 Task: Write the name "softage" in input field while creating a New Invoice.
Action: Mouse moved to (154, 19)
Screenshot: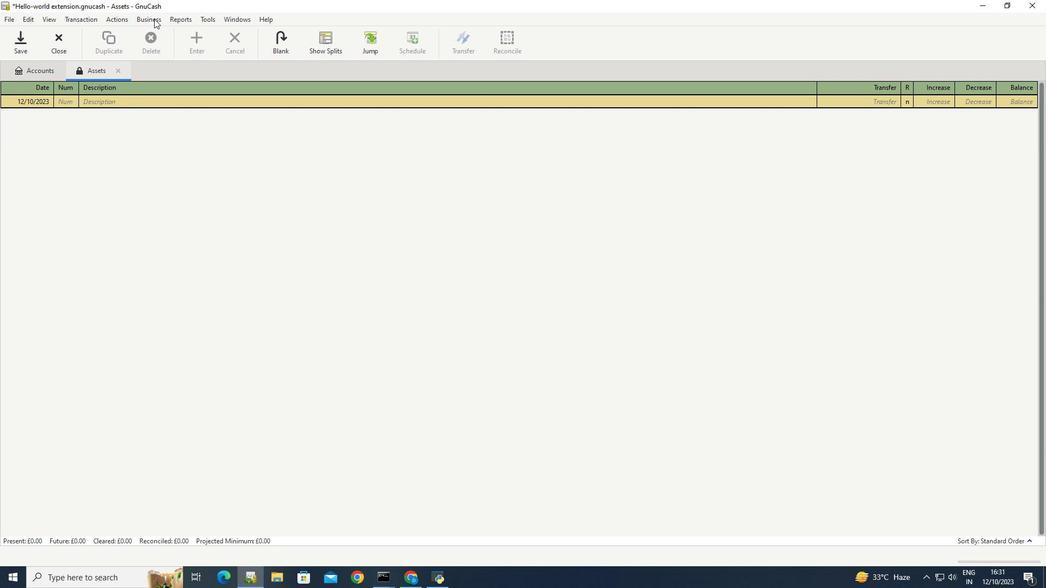 
Action: Mouse pressed left at (154, 19)
Screenshot: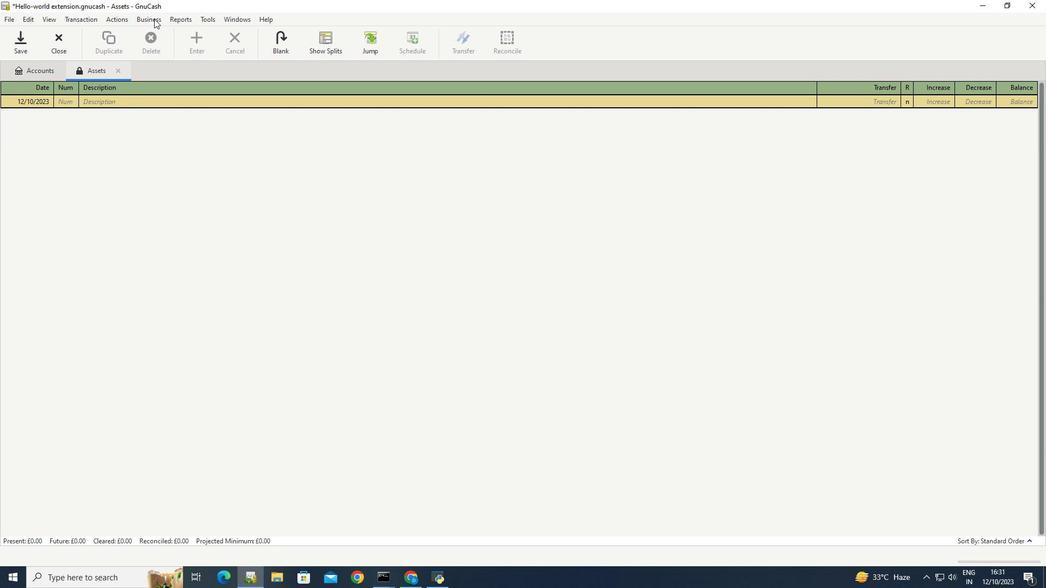 
Action: Mouse moved to (278, 76)
Screenshot: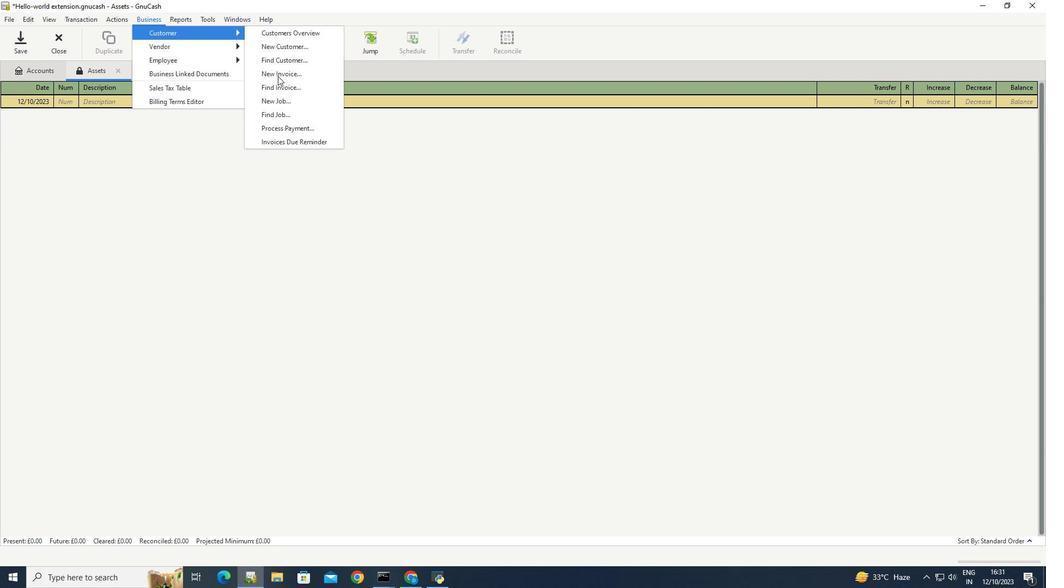 
Action: Mouse pressed left at (278, 76)
Screenshot: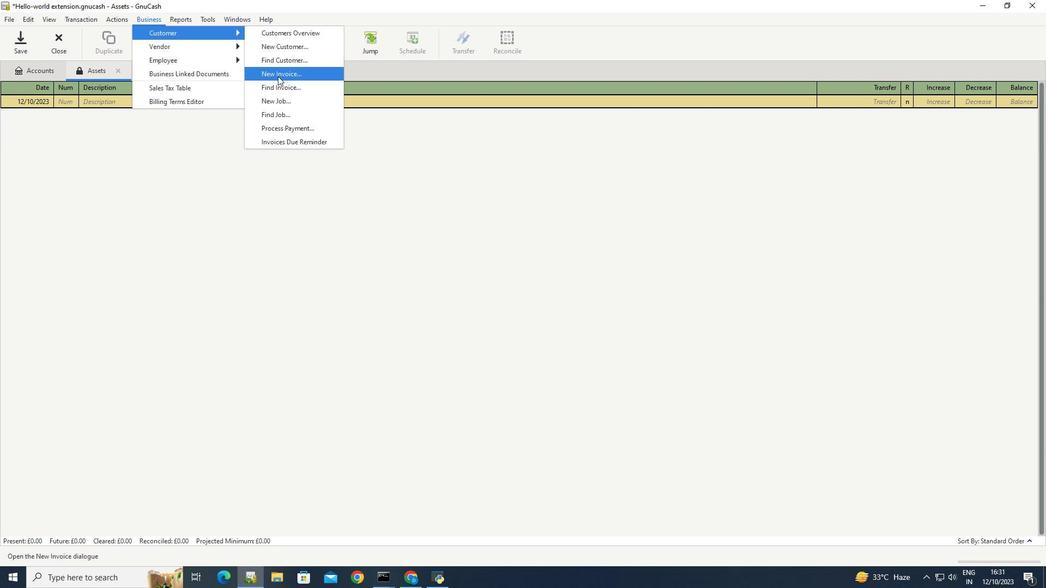 
Action: Mouse moved to (584, 289)
Screenshot: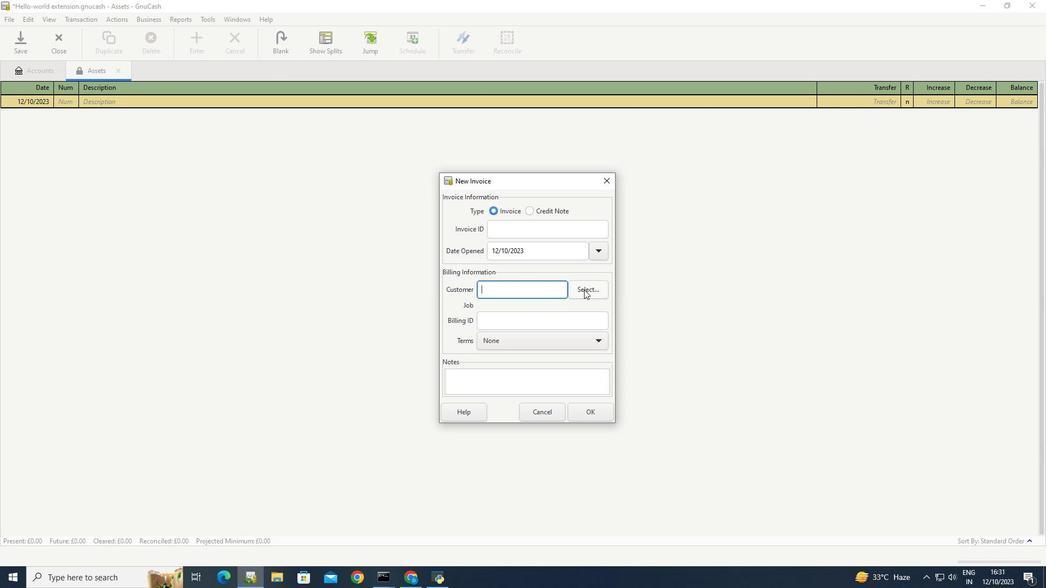 
Action: Mouse pressed left at (584, 289)
Screenshot: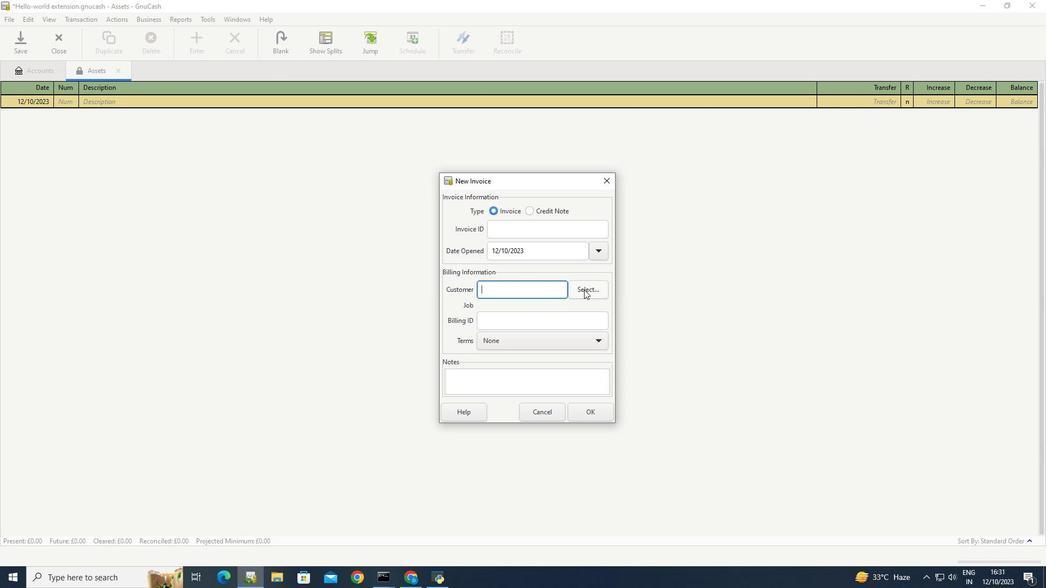
Action: Mouse moved to (549, 255)
Screenshot: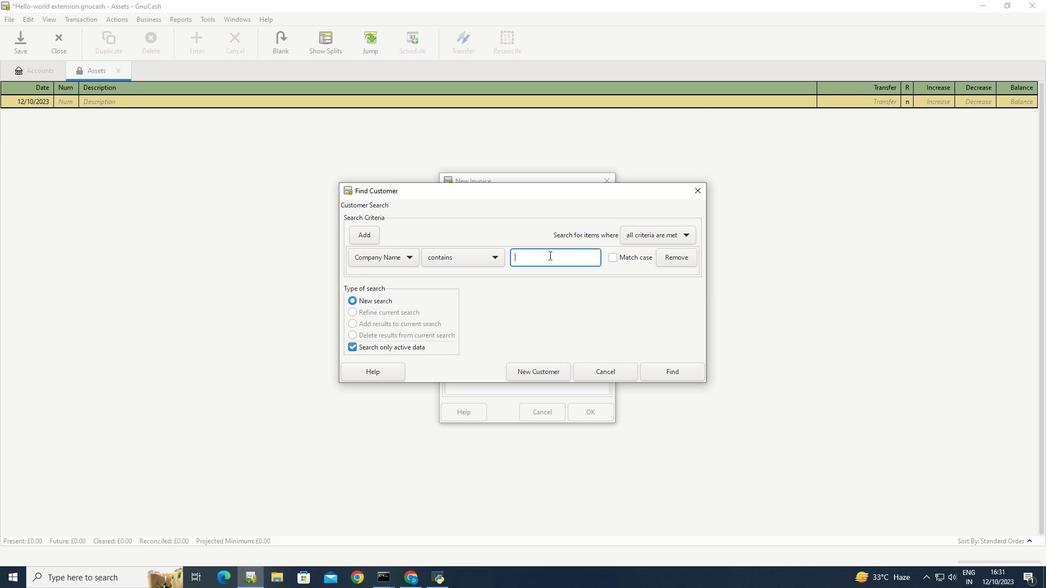 
Action: Mouse pressed left at (549, 255)
Screenshot: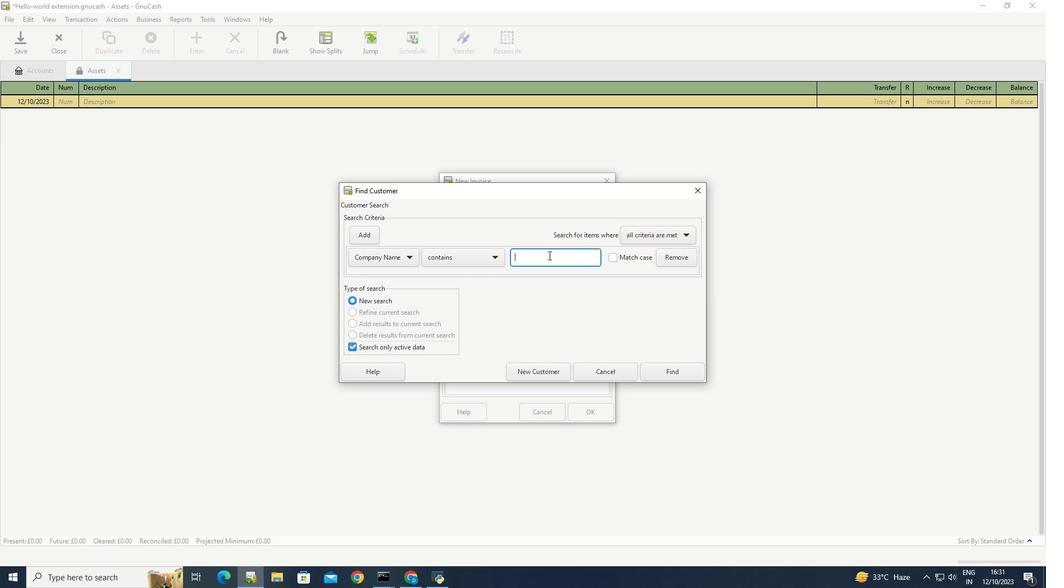 
Action: Mouse moved to (549, 290)
Screenshot: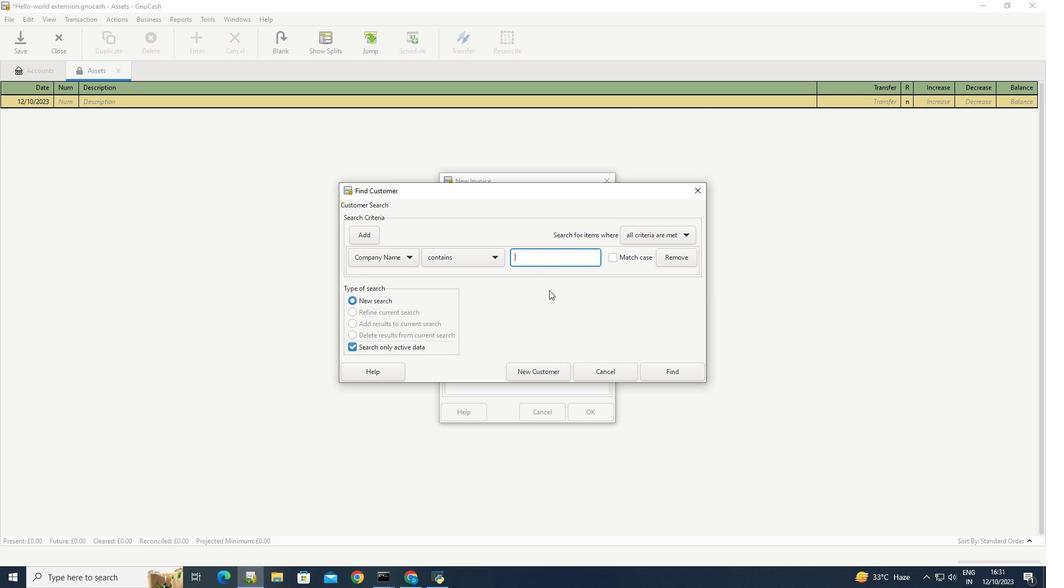 
Action: Mouse pressed left at (549, 290)
Screenshot: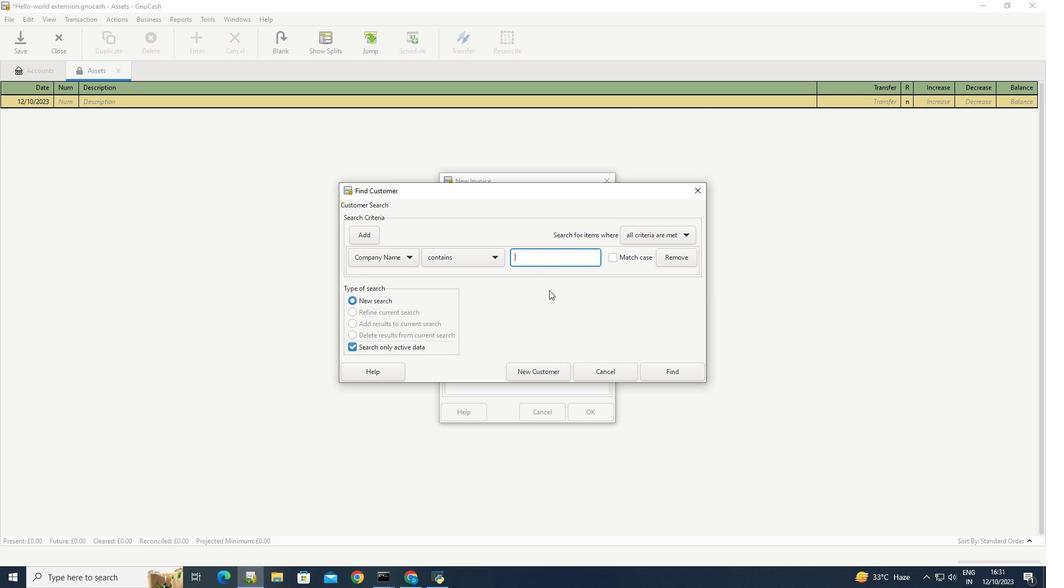 
Action: Mouse moved to (545, 259)
Screenshot: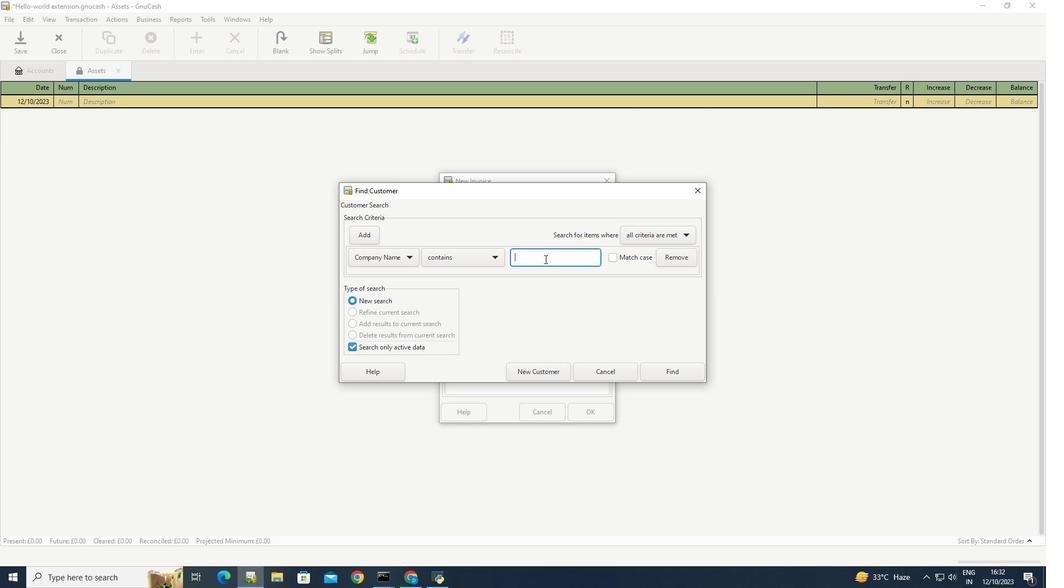 
Action: Mouse pressed left at (545, 259)
Screenshot: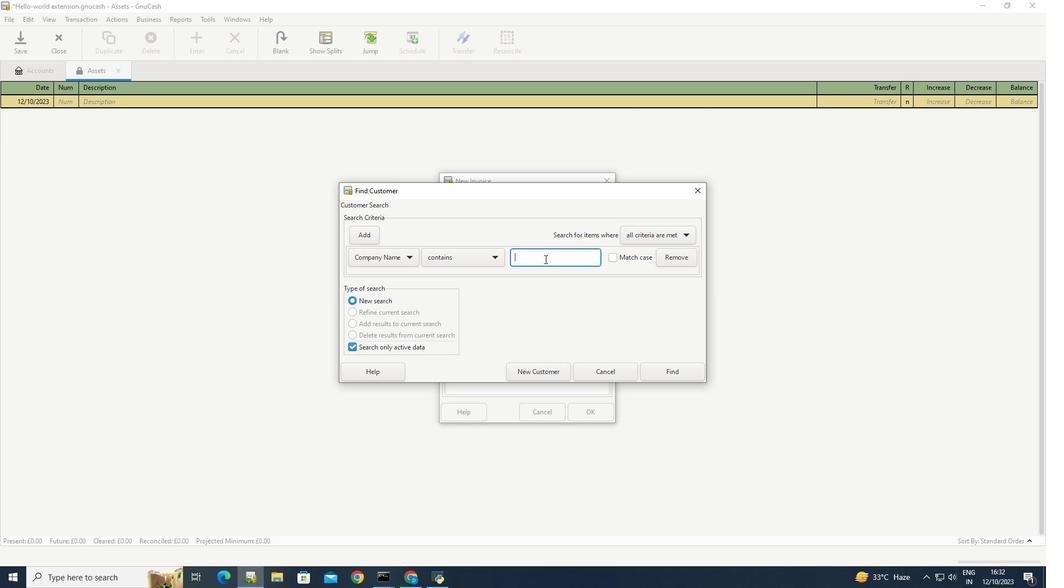 
Action: Key pressed <Key.caps_lock>SOF<Key.backspace><Key.backspace><Key.caps_lock>oftage
Screenshot: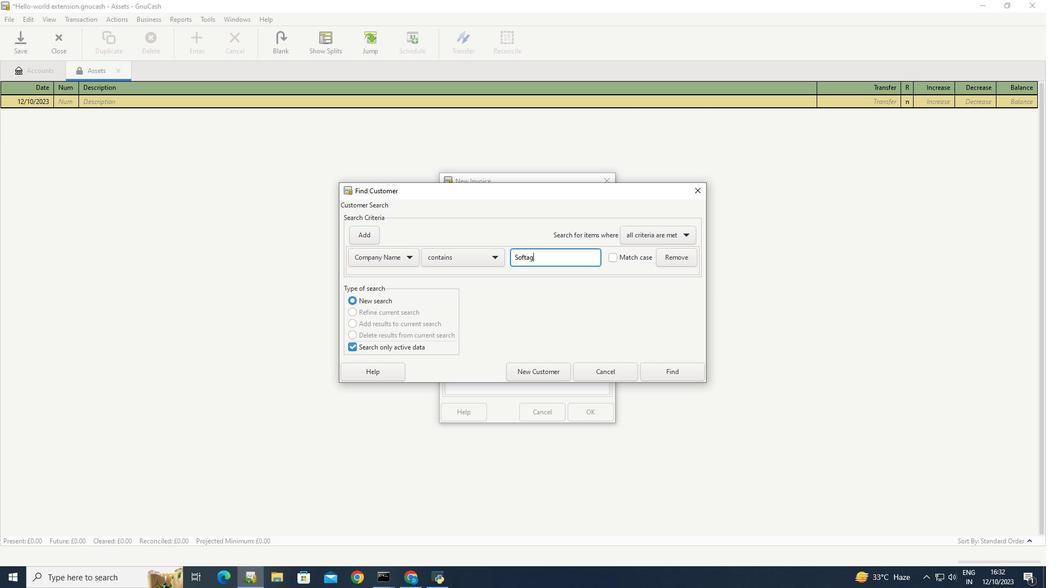 
Action: Mouse moved to (592, 291)
Screenshot: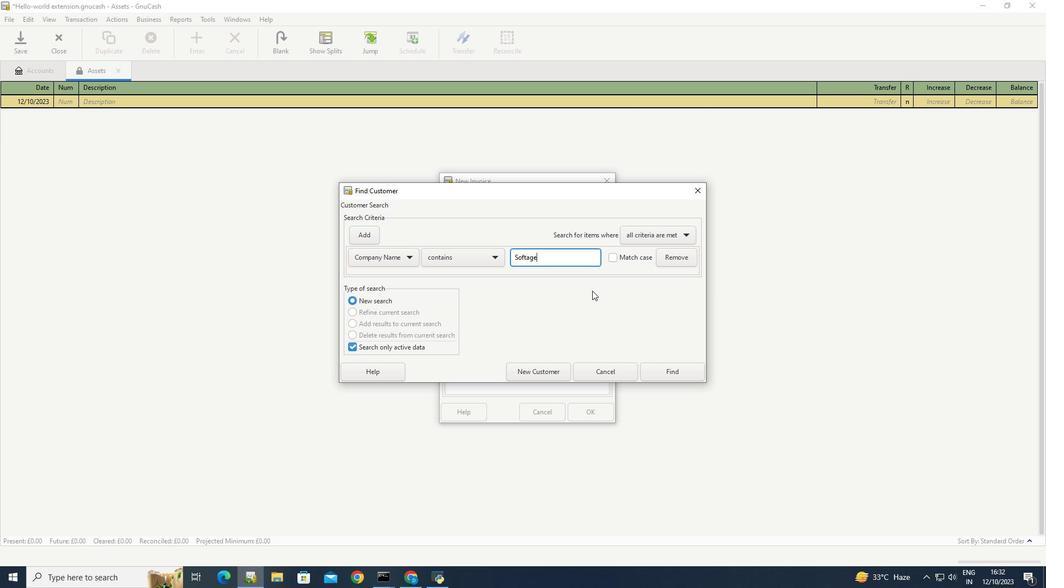
Action: Mouse pressed left at (592, 291)
Screenshot: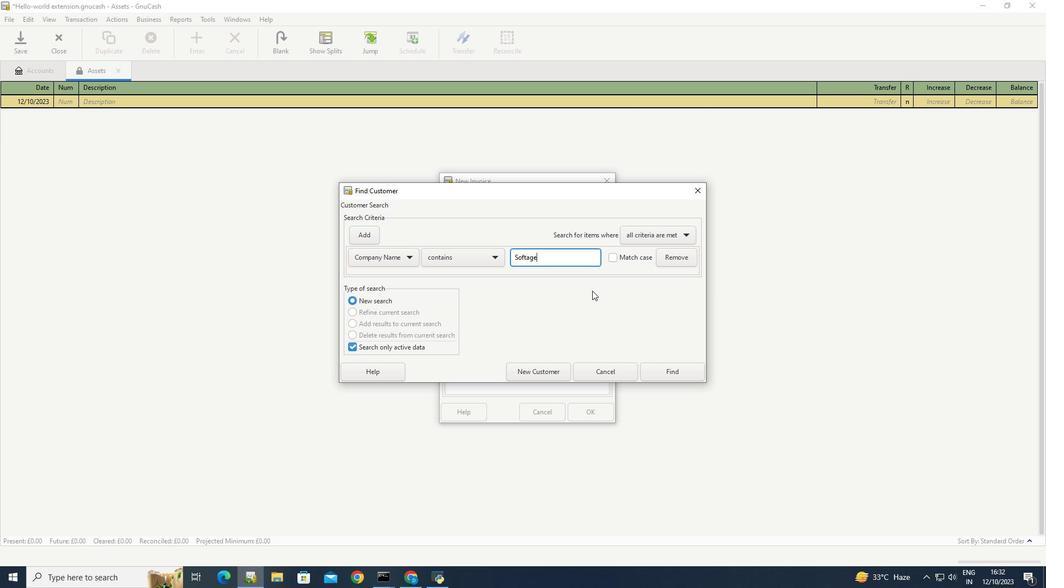 
